Task: Move the task Design and implement a disaster recovery plan for an organization's IT infrastructure to the section Done in the project AgileBite and filter the tasks in the project by High Priority
Action: Mouse moved to (71, 338)
Screenshot: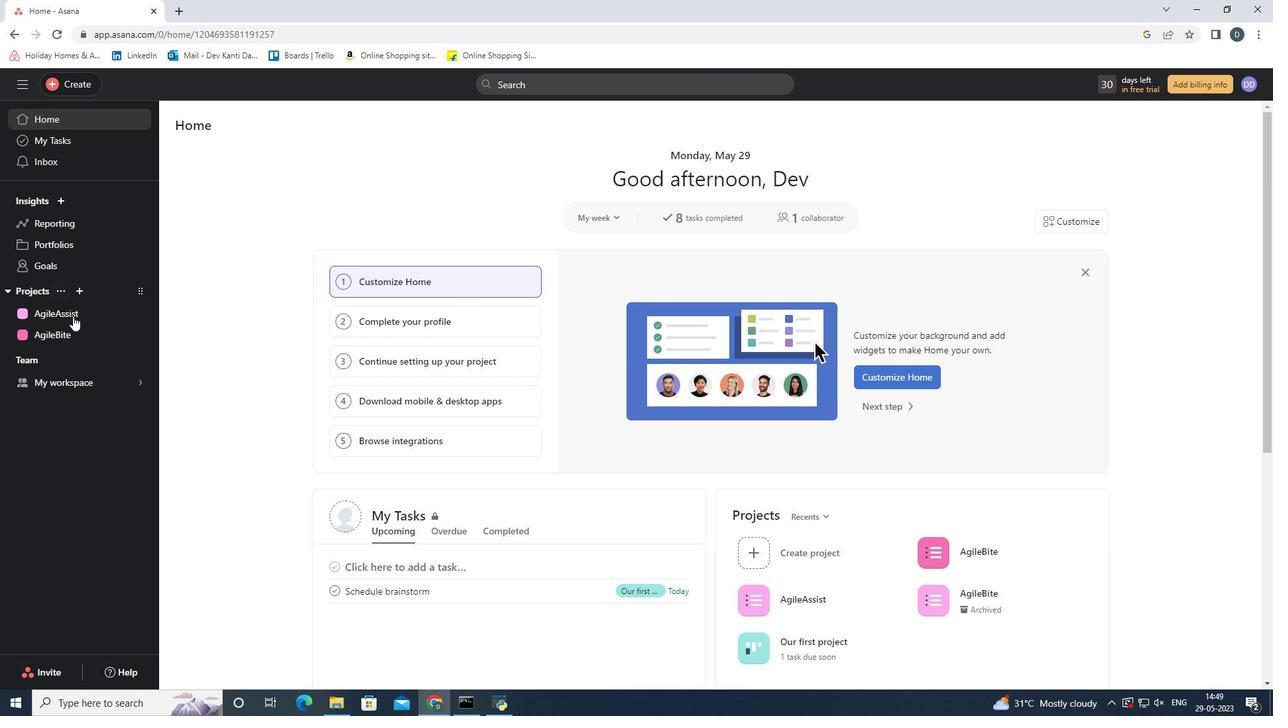 
Action: Mouse pressed left at (71, 338)
Screenshot: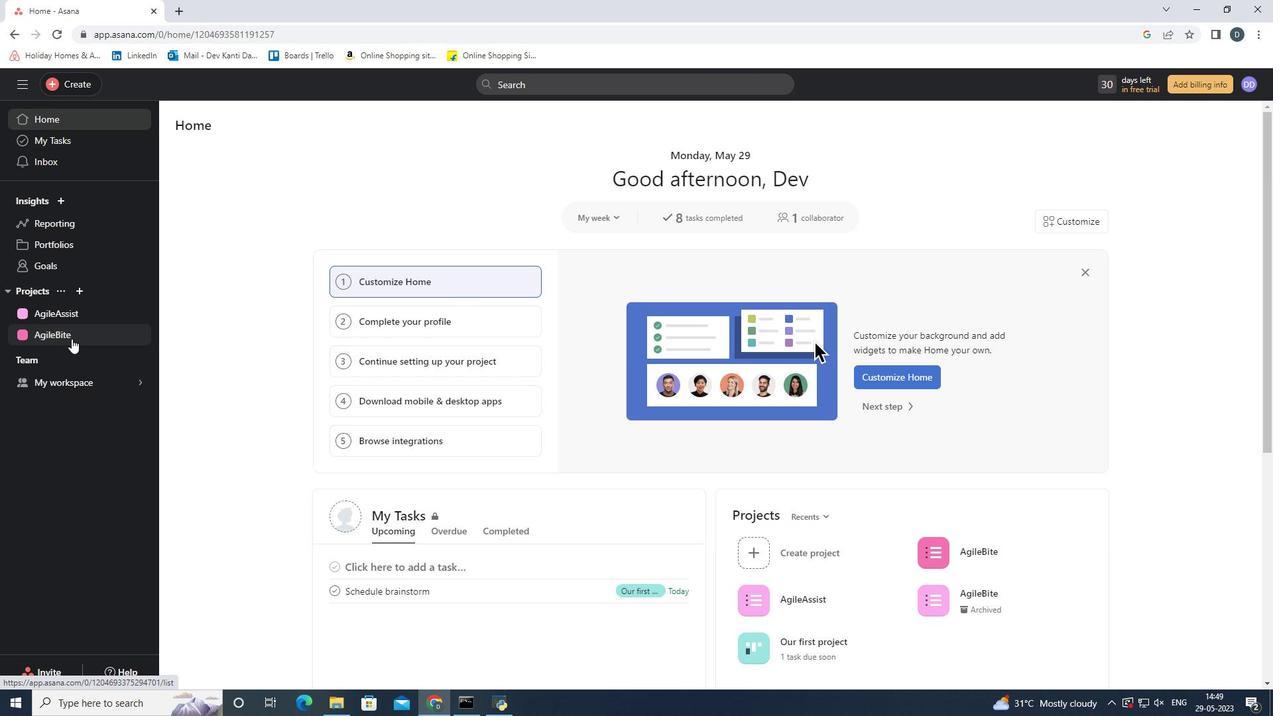 
Action: Mouse moved to (547, 267)
Screenshot: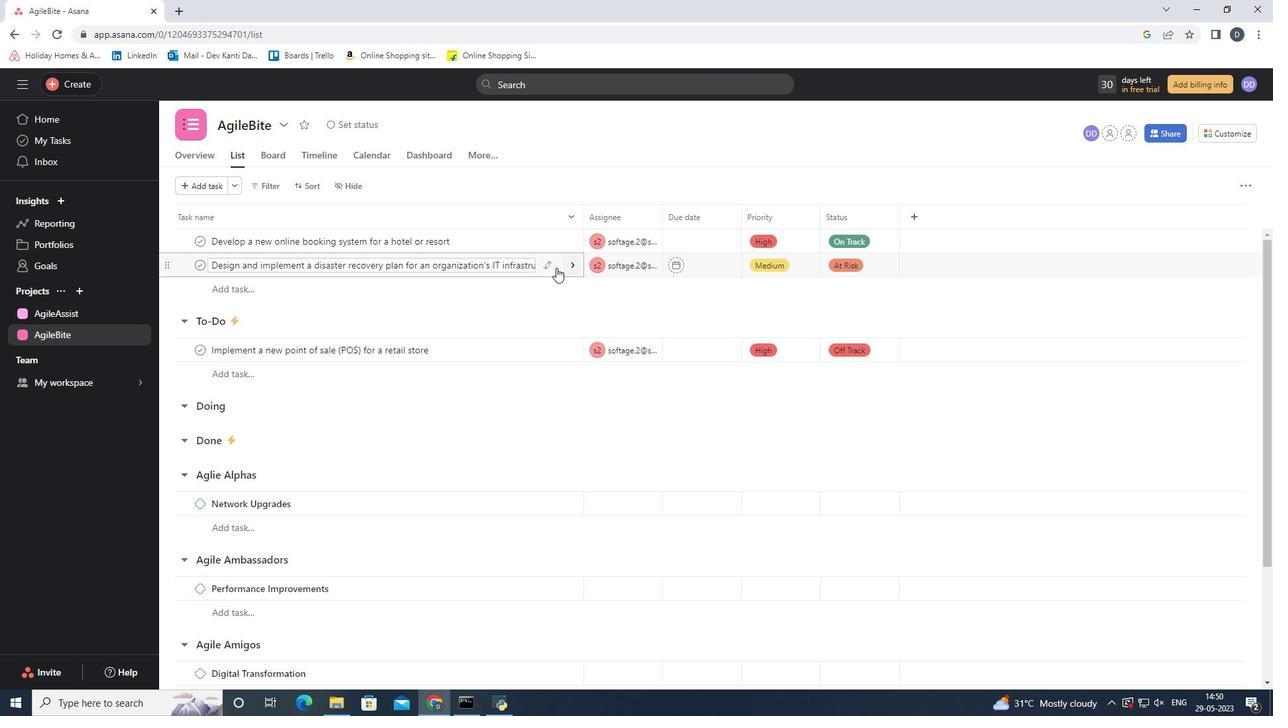 
Action: Mouse pressed left at (547, 267)
Screenshot: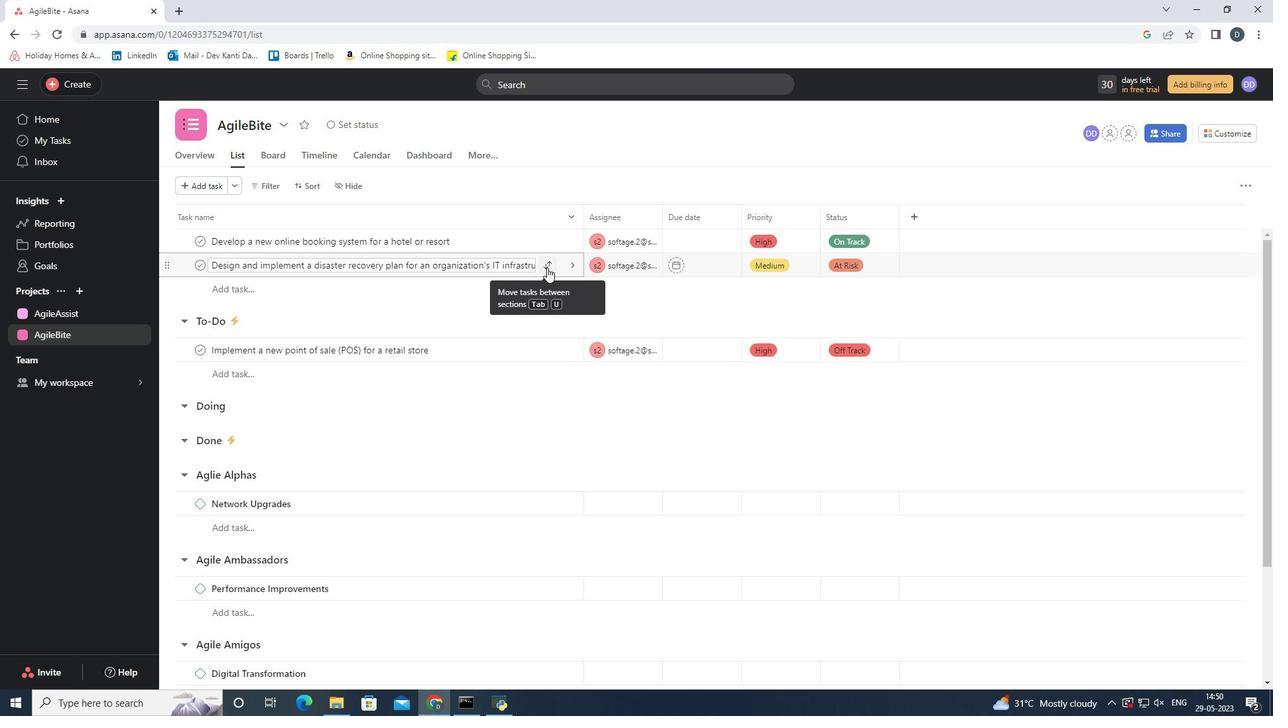 
Action: Mouse moved to (502, 383)
Screenshot: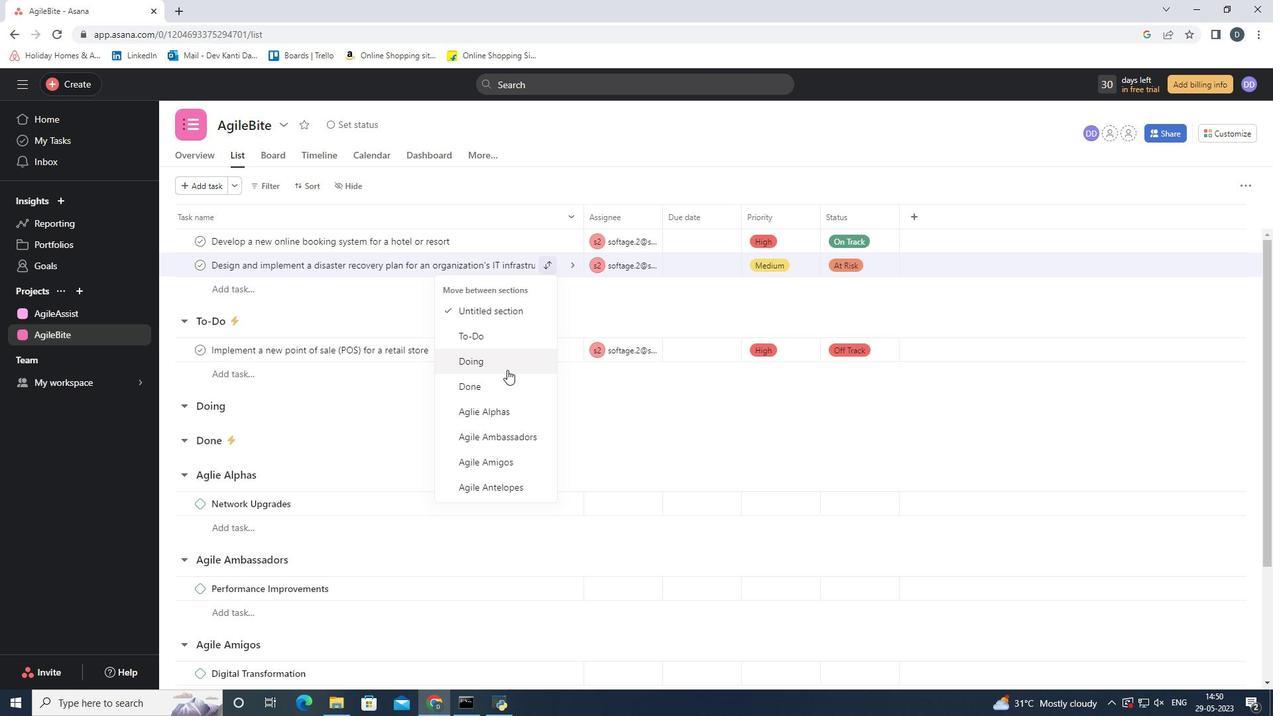 
Action: Mouse pressed left at (502, 383)
Screenshot: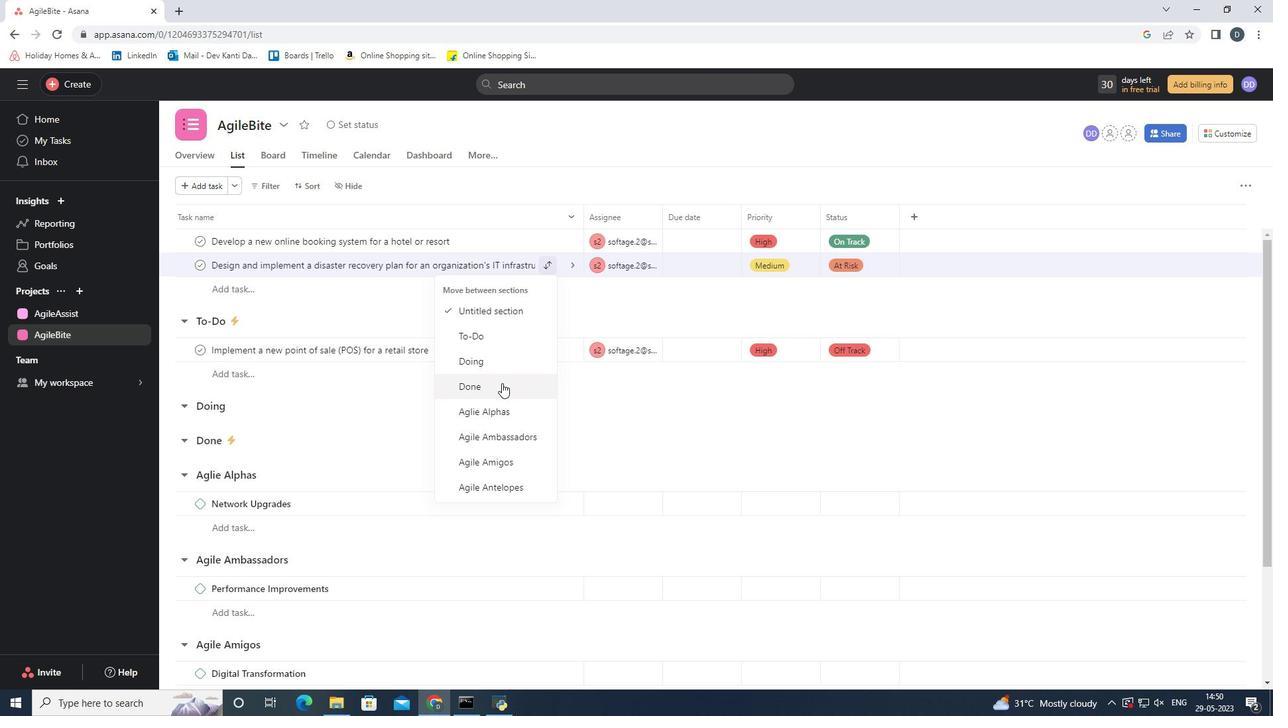 
Action: Mouse moved to (177, 325)
Screenshot: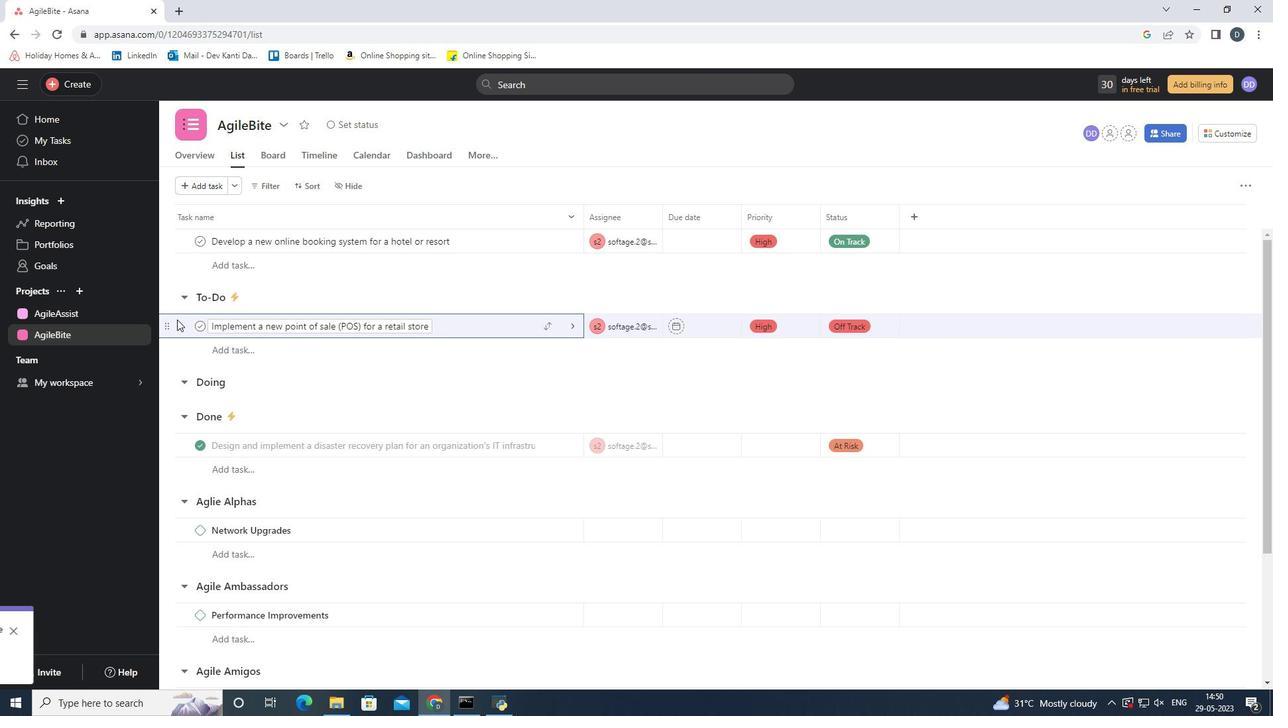 
Action: Mouse pressed left at (177, 325)
Screenshot: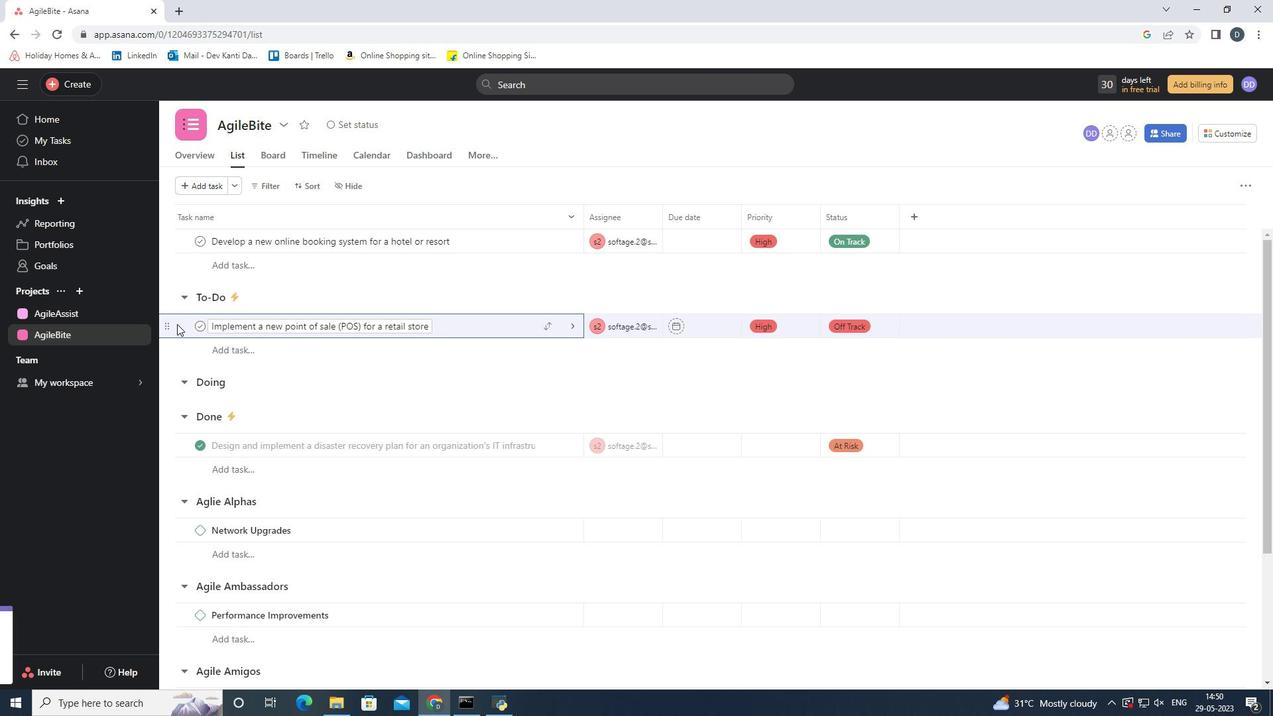 
Action: Mouse moved to (262, 189)
Screenshot: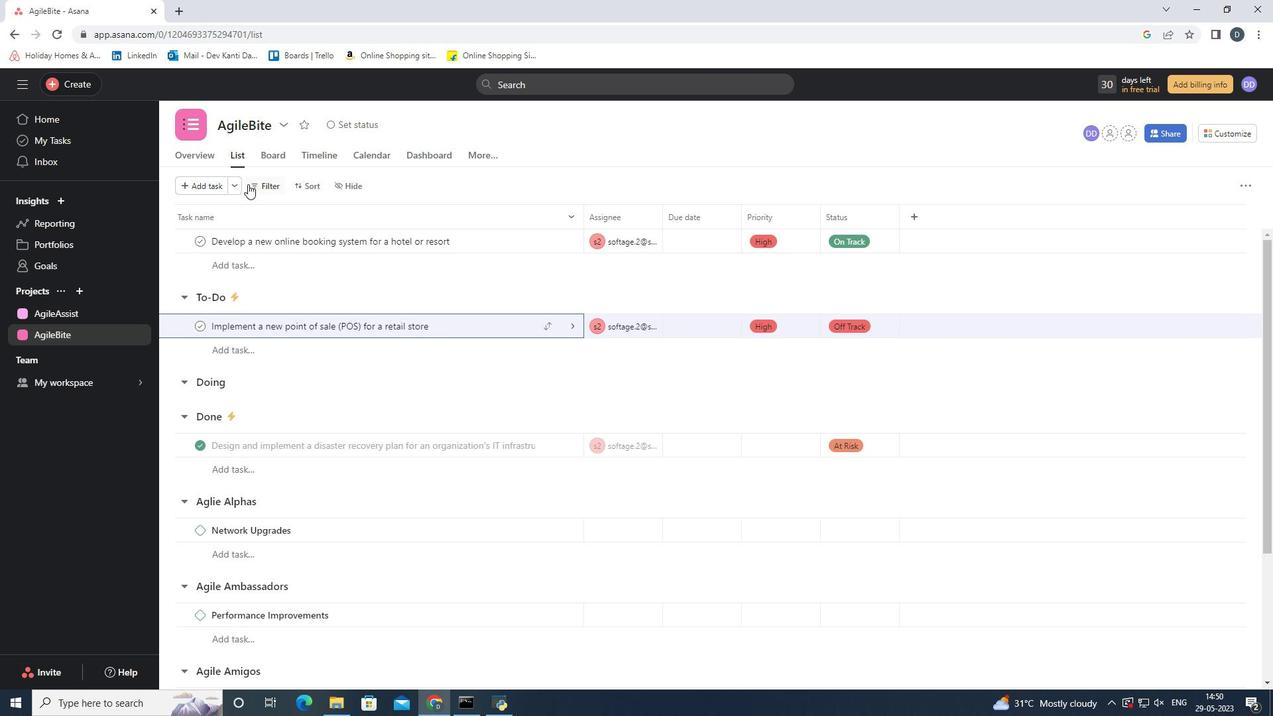 
Action: Mouse pressed left at (262, 189)
Screenshot: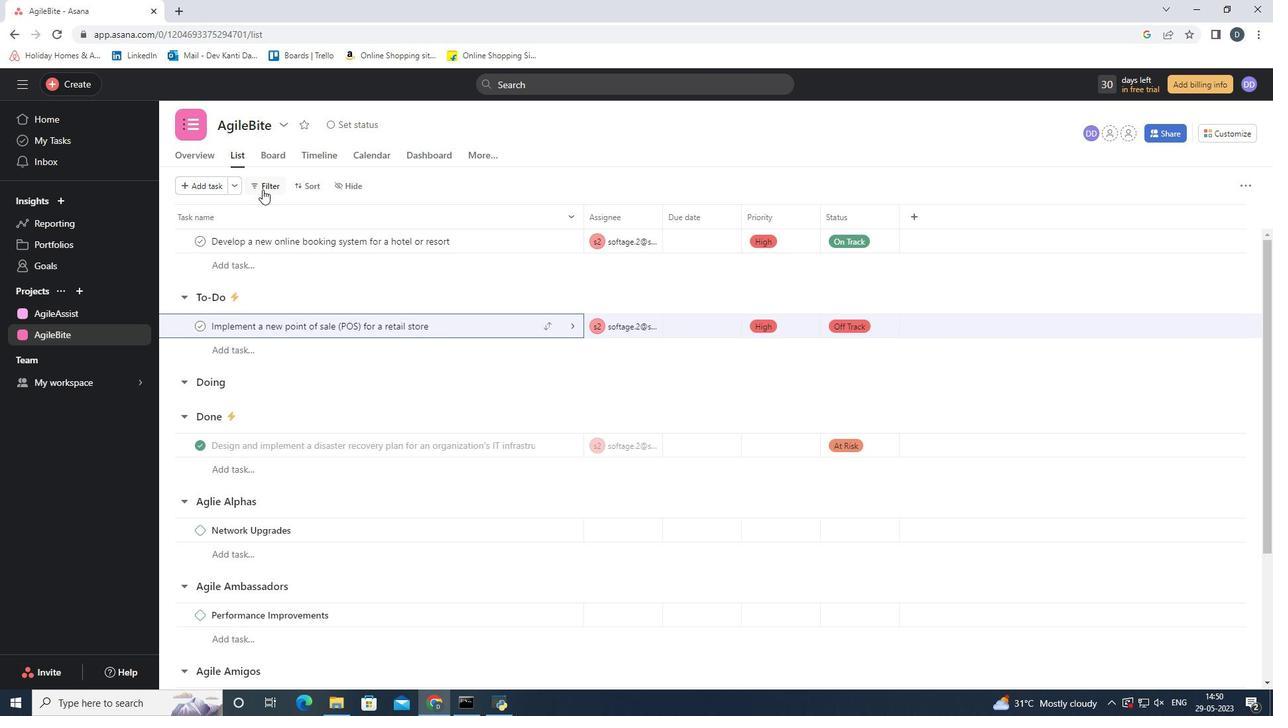 
Action: Mouse moved to (298, 291)
Screenshot: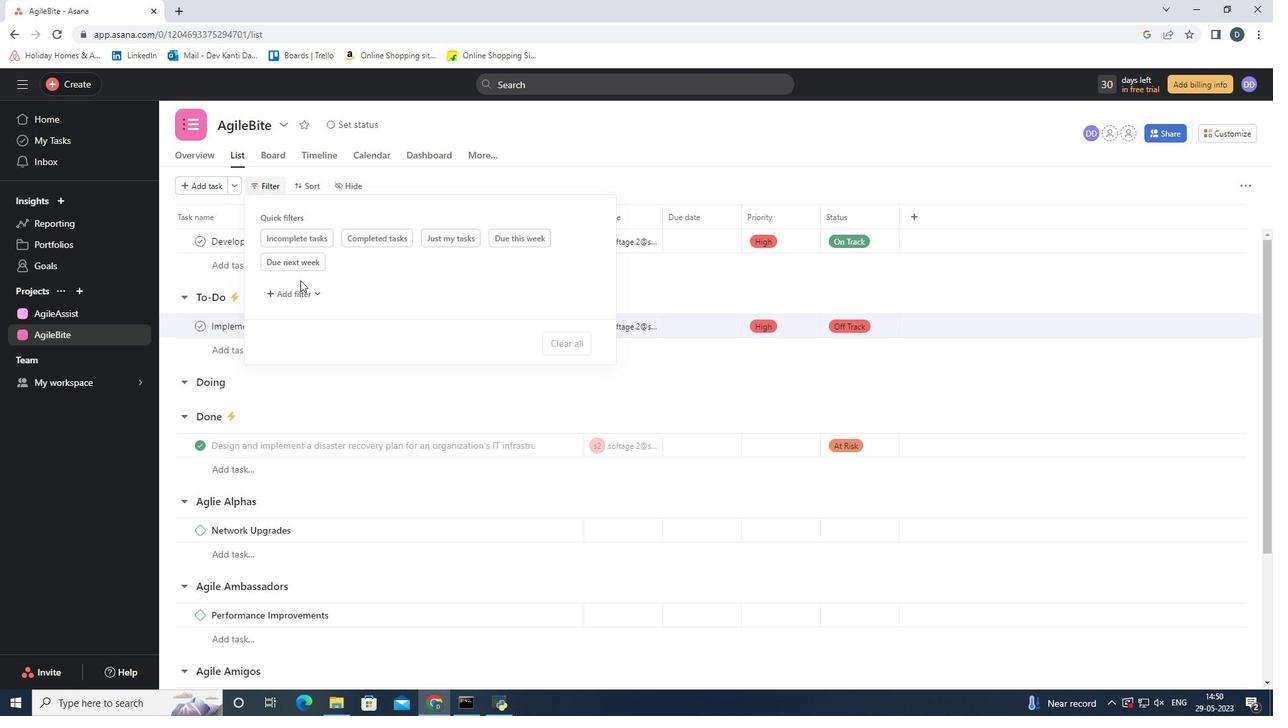 
Action: Mouse pressed left at (298, 291)
Screenshot: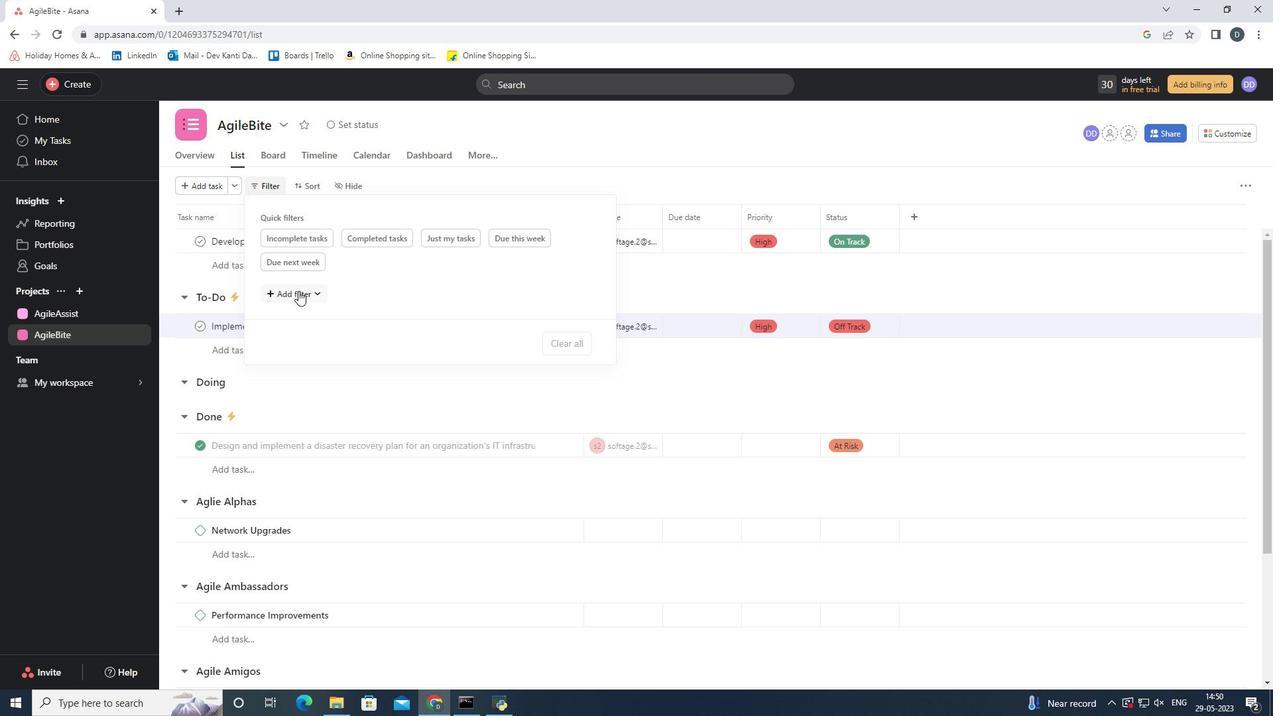
Action: Mouse moved to (312, 442)
Screenshot: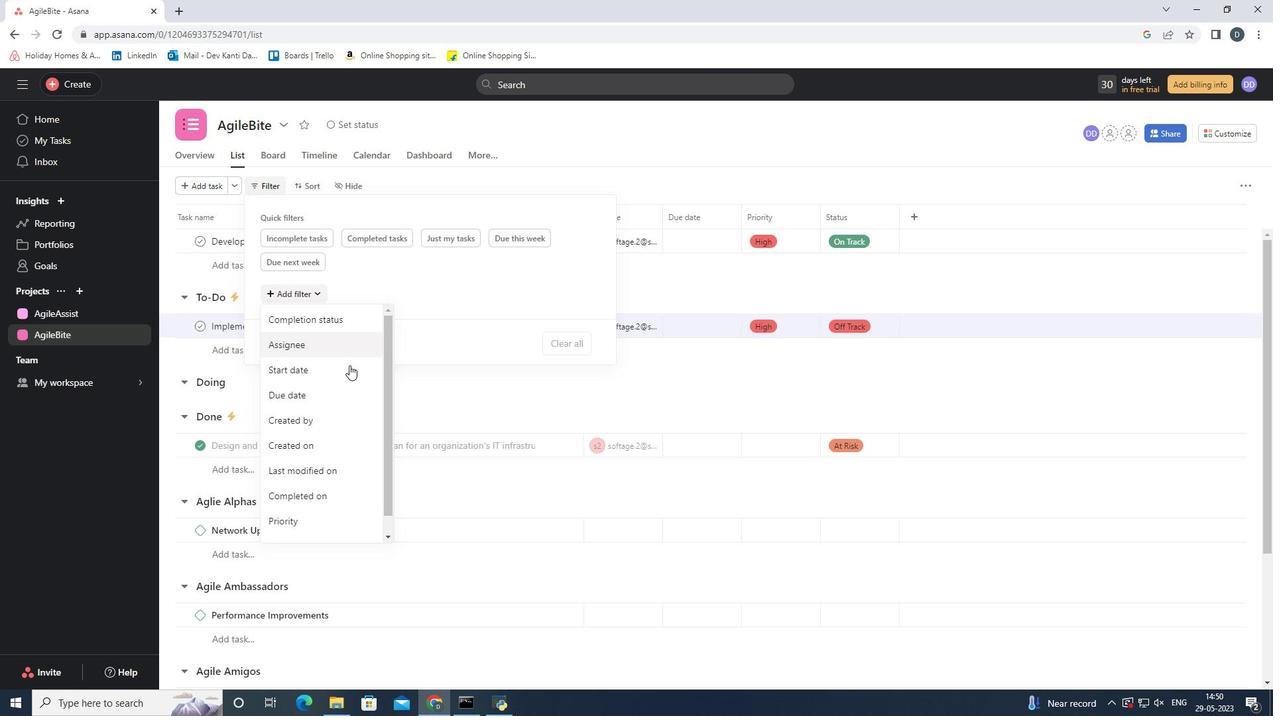 
Action: Mouse scrolled (312, 441) with delta (0, 0)
Screenshot: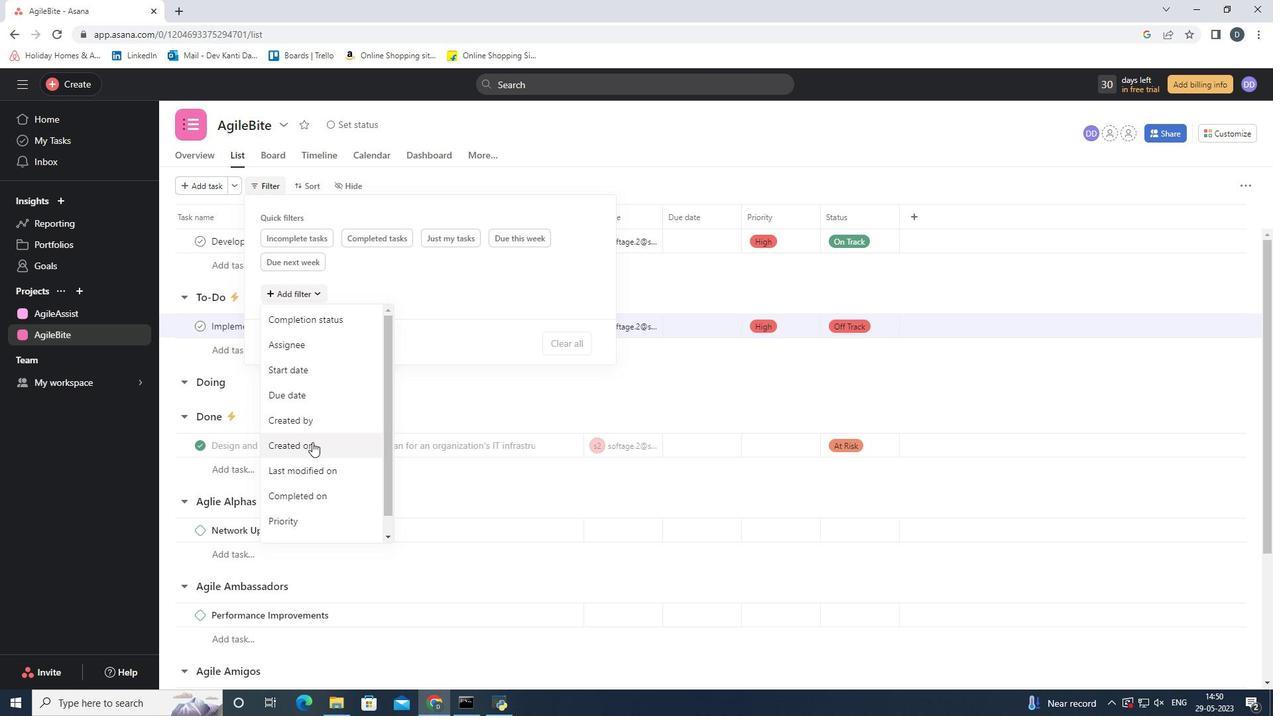 
Action: Mouse scrolled (312, 441) with delta (0, 0)
Screenshot: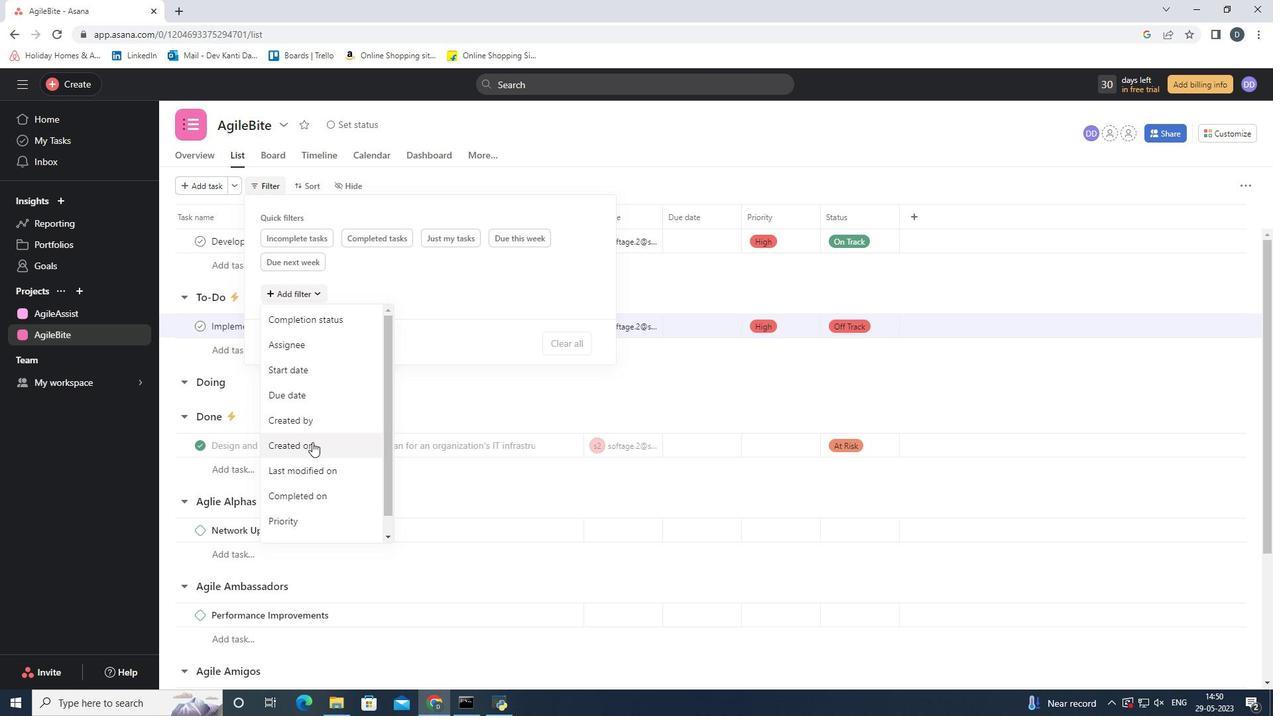 
Action: Mouse scrolled (312, 441) with delta (0, 0)
Screenshot: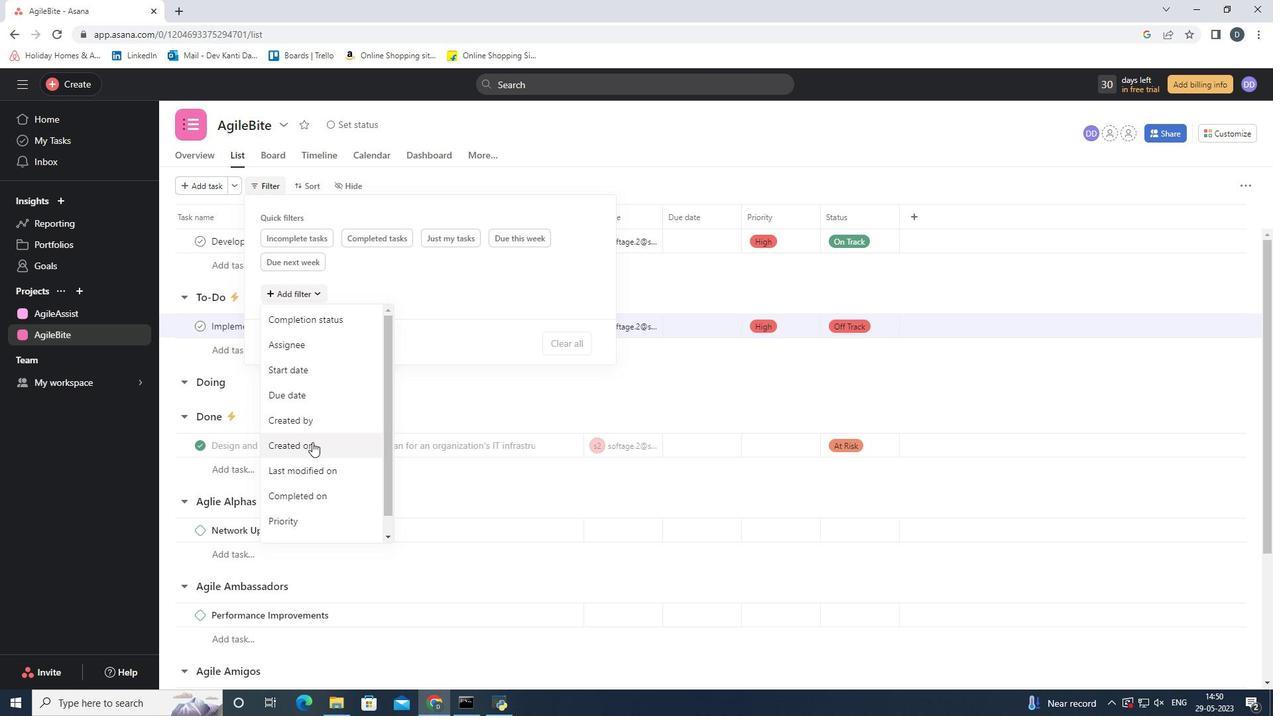 
Action: Mouse scrolled (312, 441) with delta (0, 0)
Screenshot: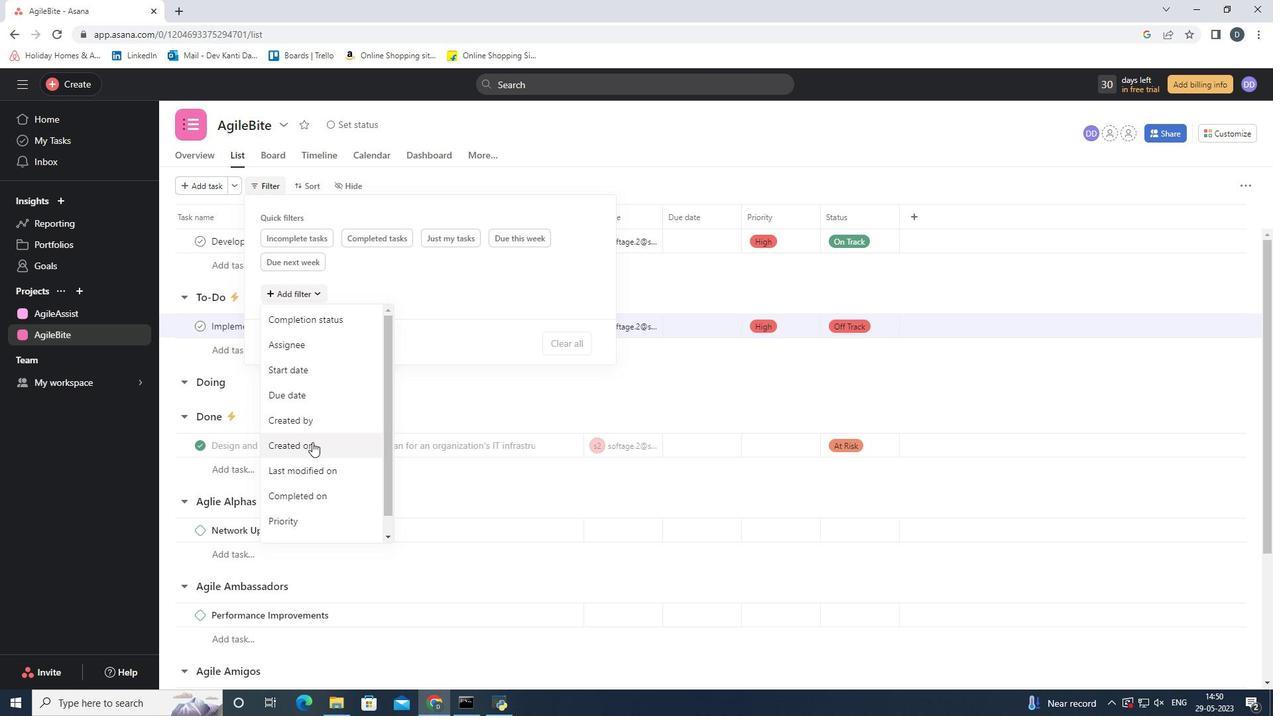 
Action: Mouse moved to (315, 502)
Screenshot: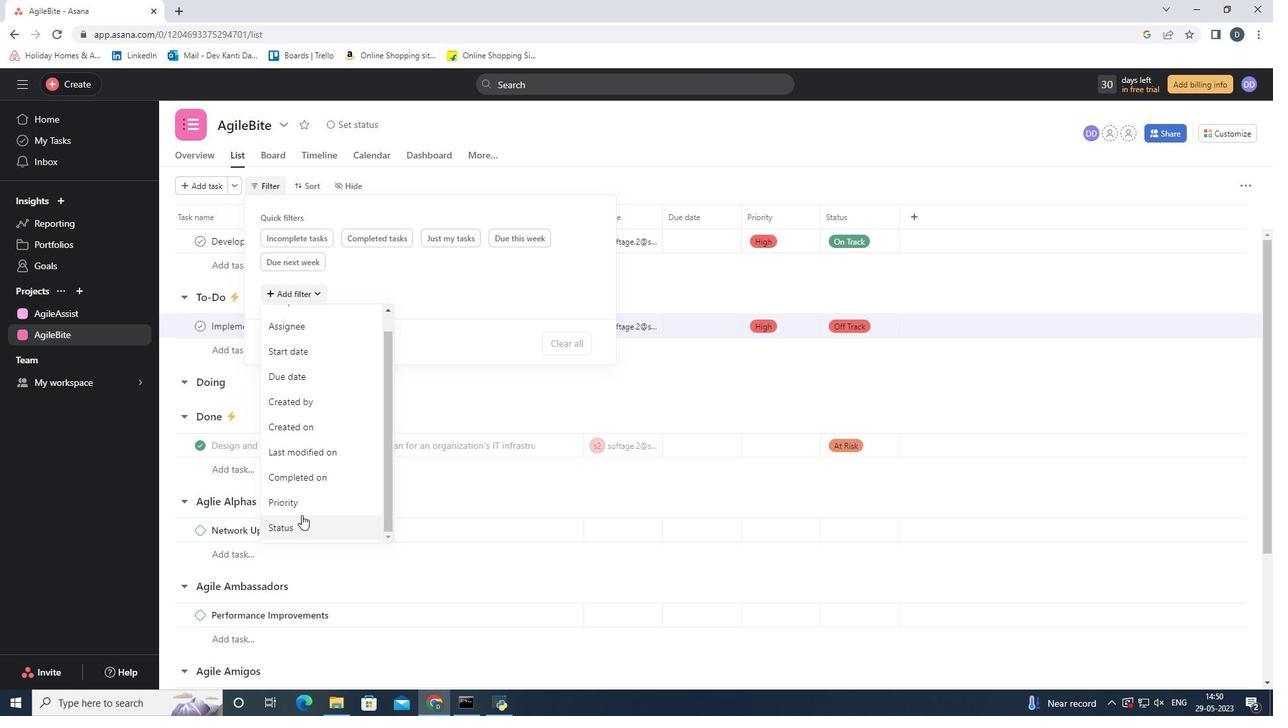 
Action: Mouse pressed left at (315, 502)
Screenshot: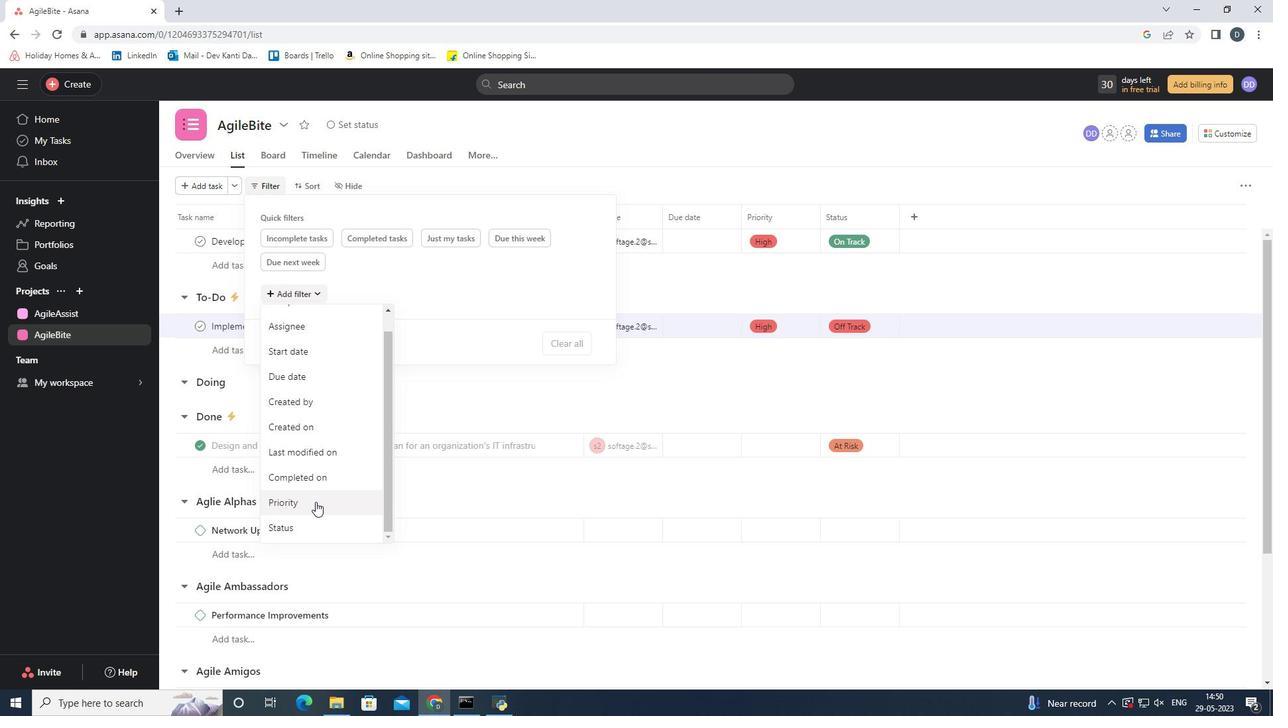 
Action: Mouse moved to (341, 315)
Screenshot: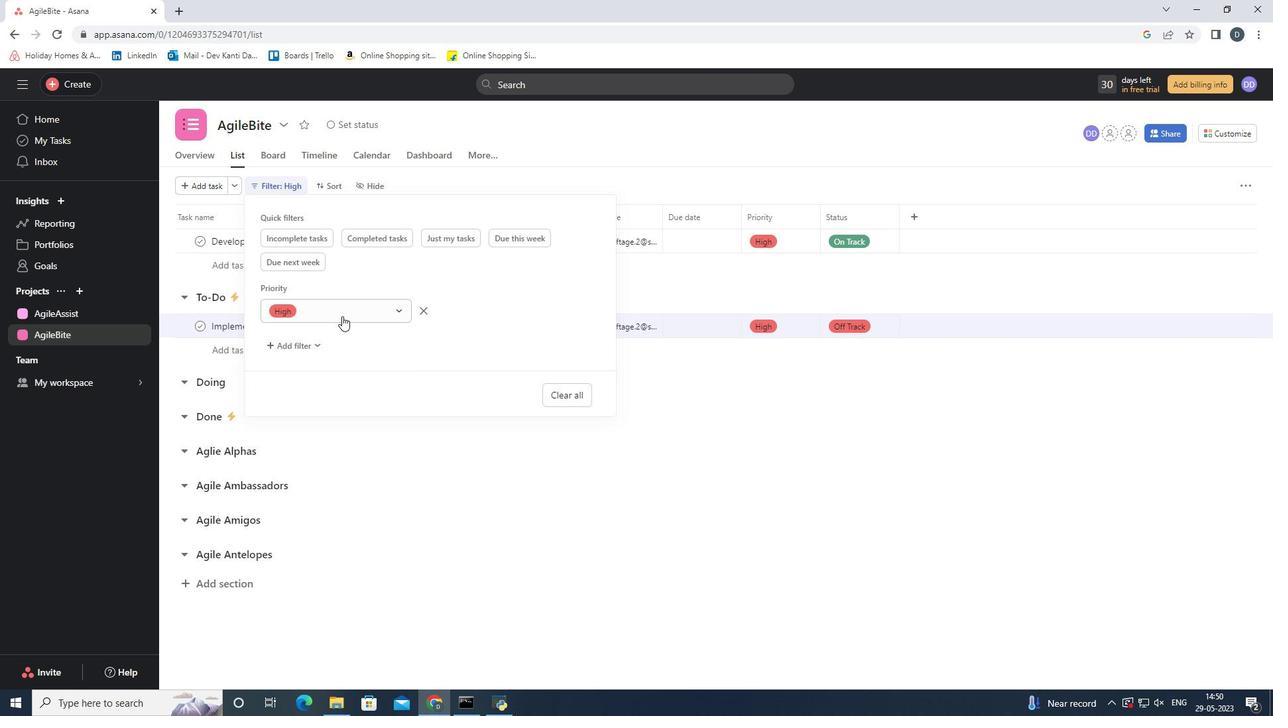 
Action: Mouse pressed left at (341, 315)
Screenshot: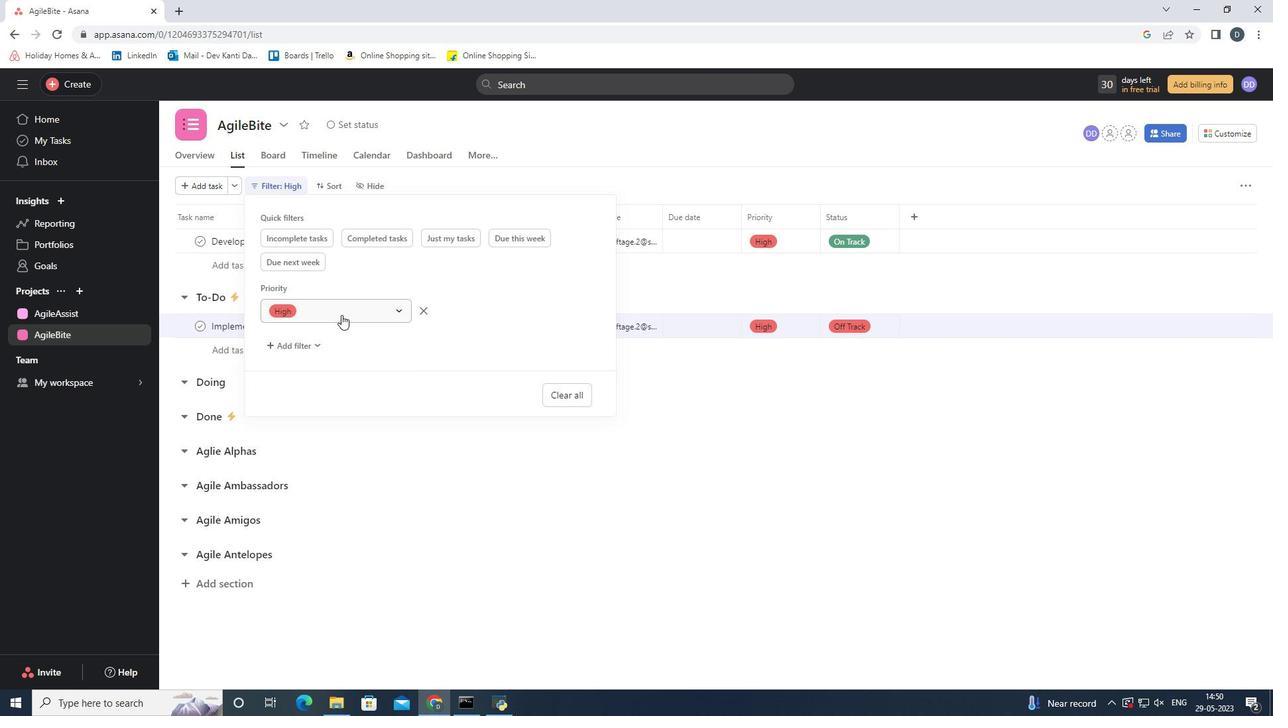 
Action: Mouse moved to (322, 334)
Screenshot: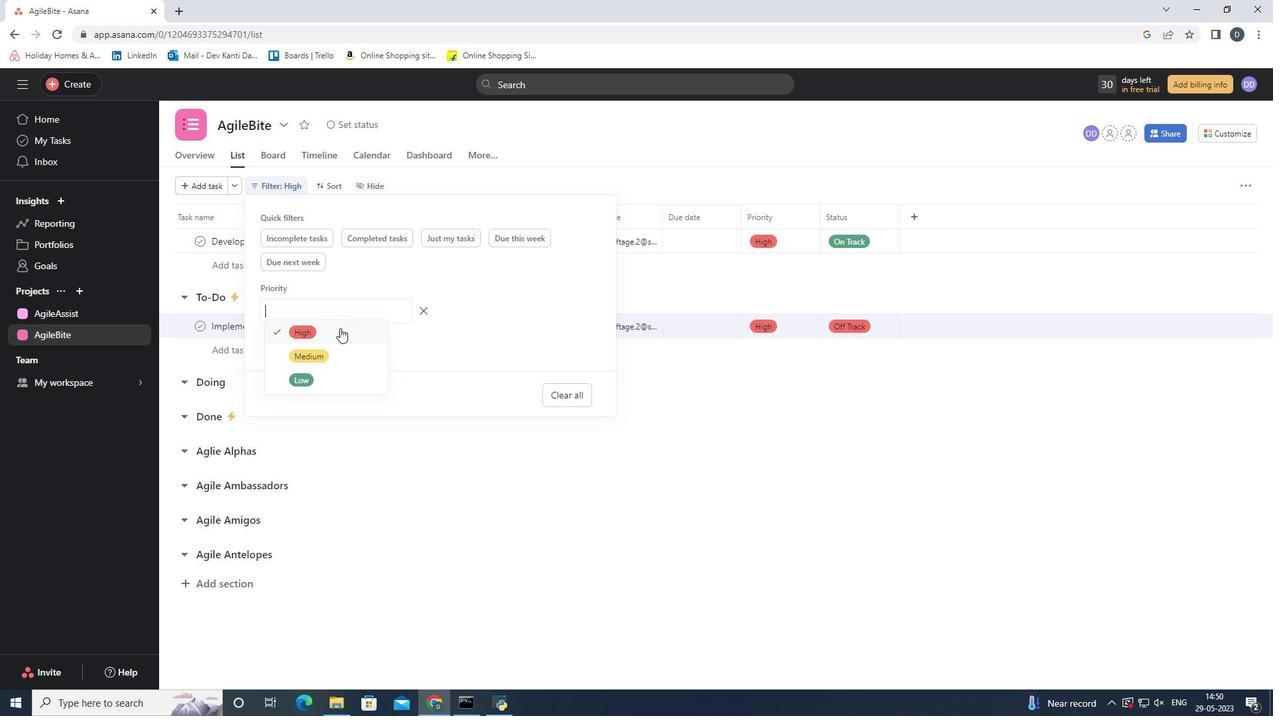 
Action: Mouse pressed left at (322, 334)
Screenshot: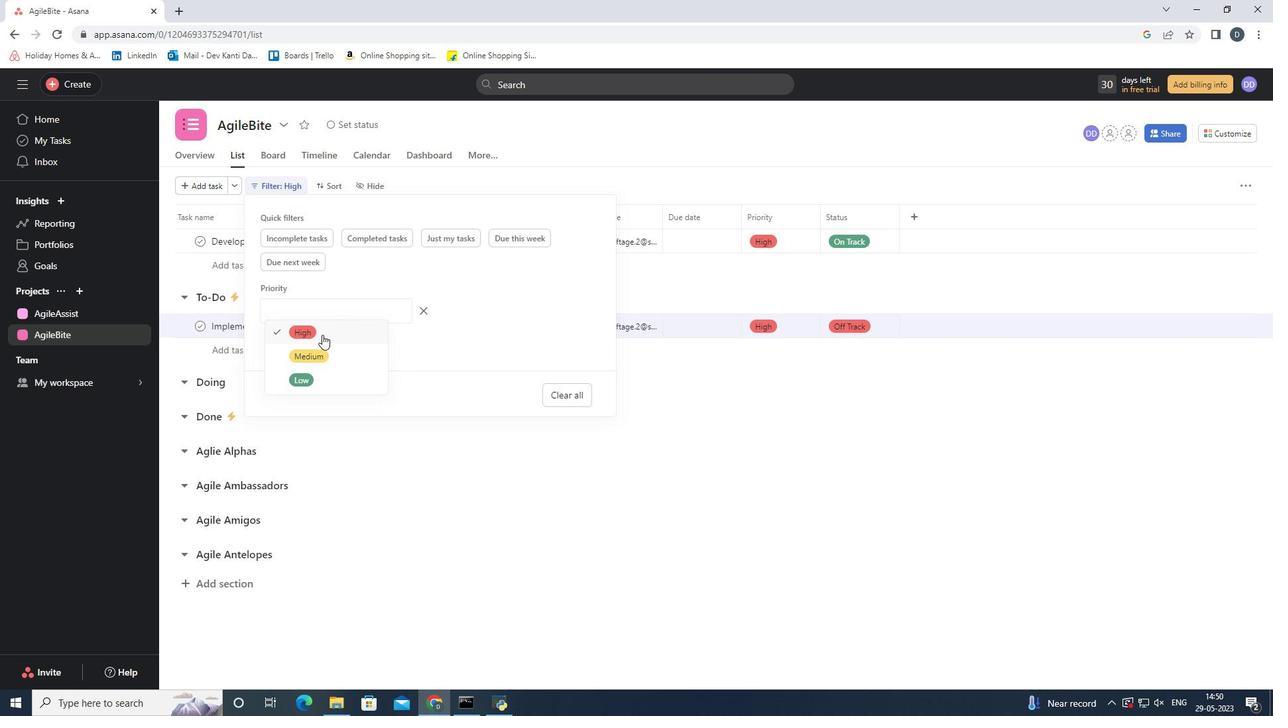 
Action: Mouse moved to (522, 325)
Screenshot: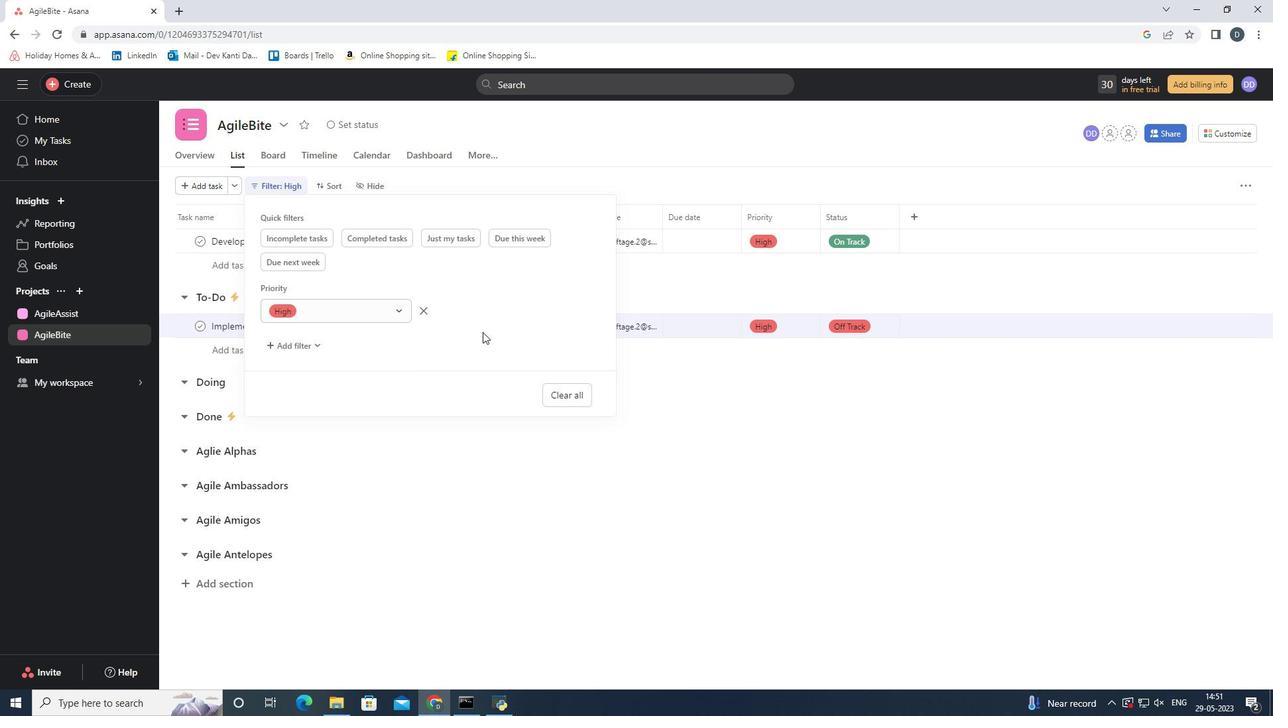 
Action: Mouse pressed left at (522, 325)
Screenshot: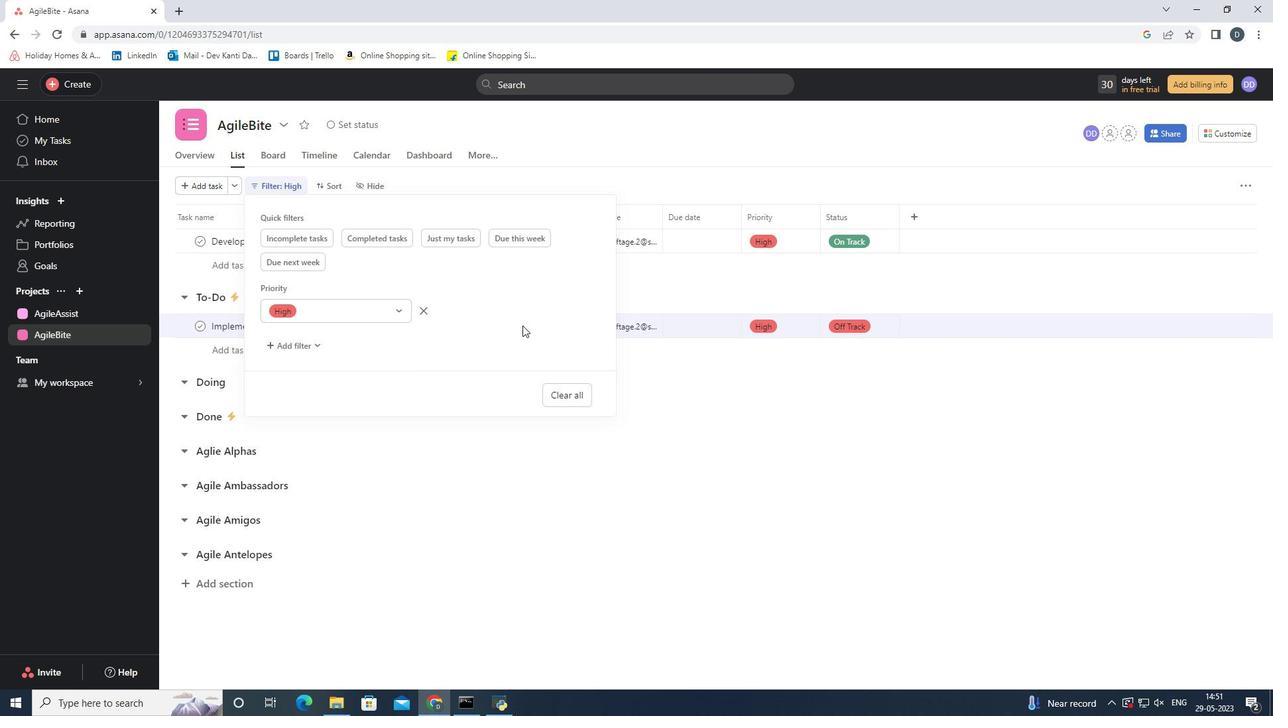
Action: Mouse moved to (740, 424)
Screenshot: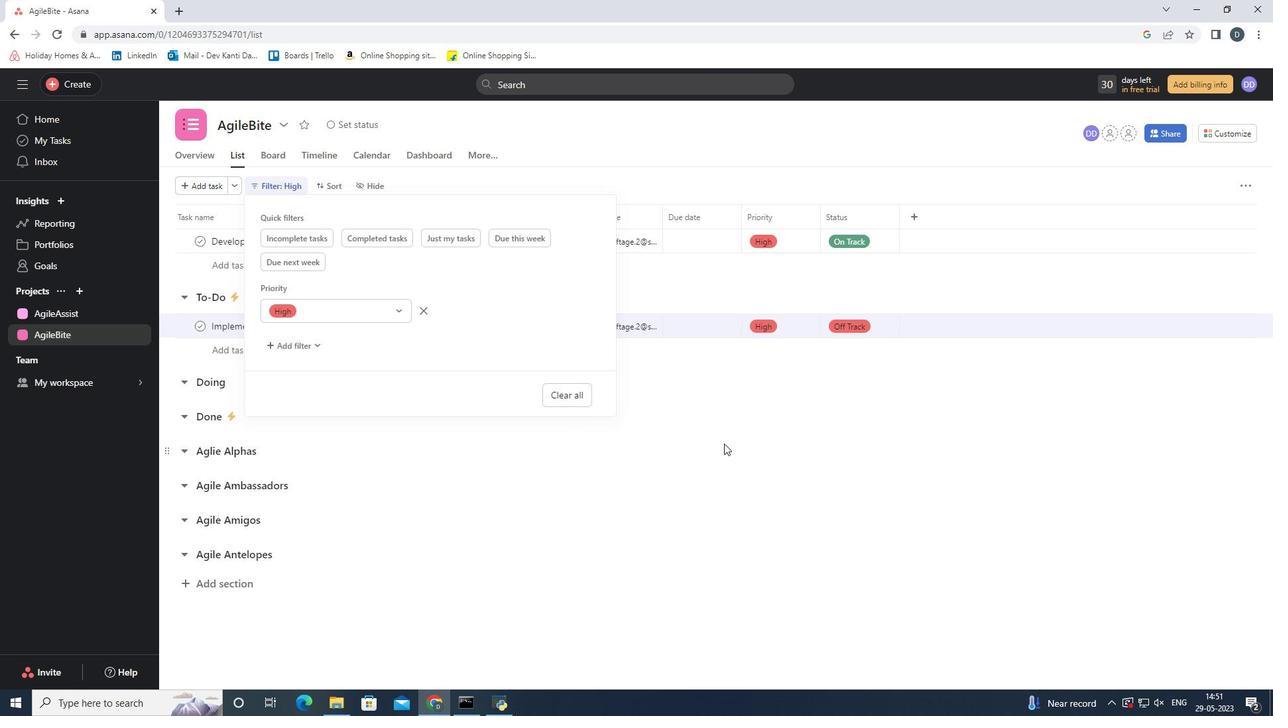 
Action: Mouse pressed left at (740, 424)
Screenshot: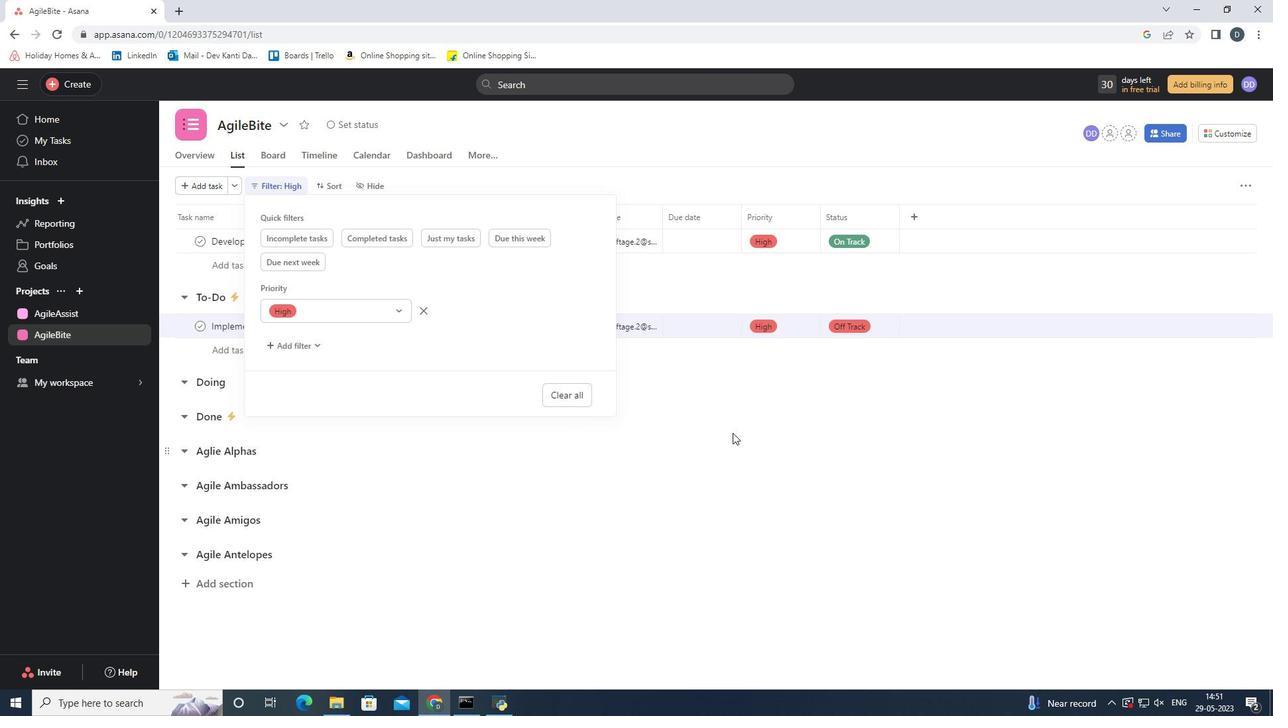 
Action: Mouse moved to (917, 282)
Screenshot: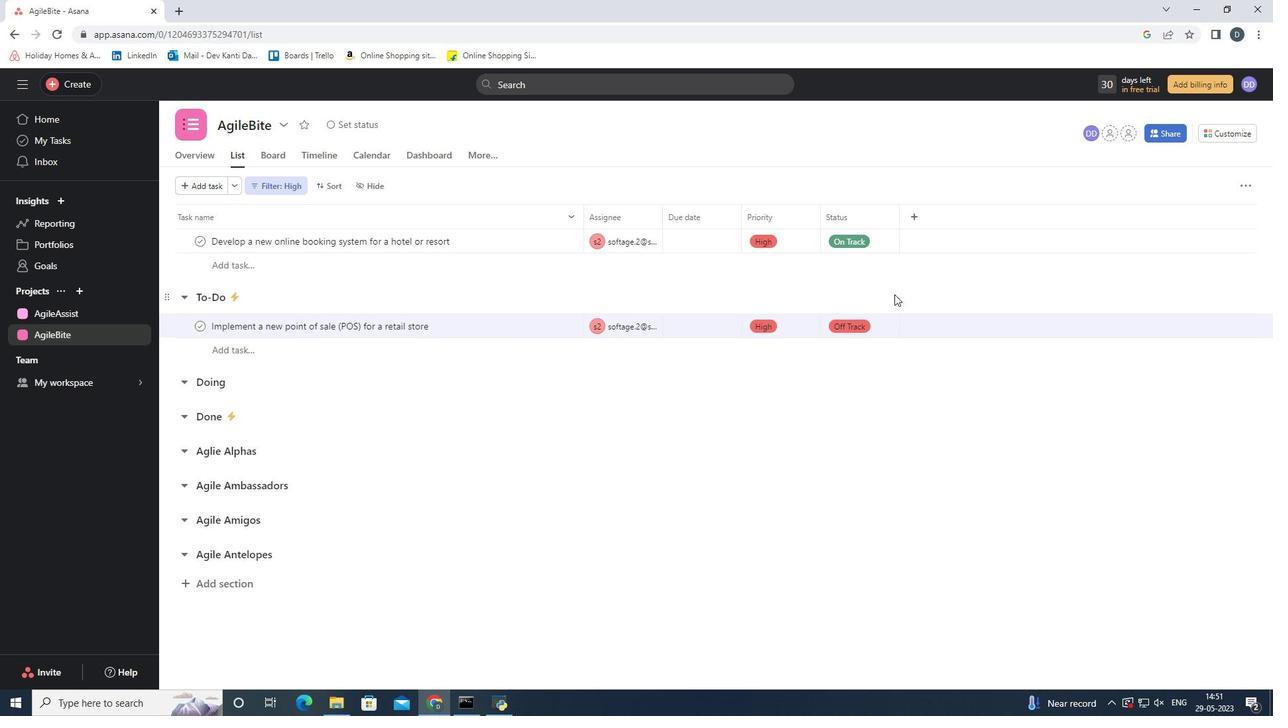 
